 Task: Add the task  Improve performance of the app on low-end devices to the section Code Collectors in the project TreasureLine and add a Due Date to the respective task as 2023/10/16.
Action: Mouse moved to (605, 454)
Screenshot: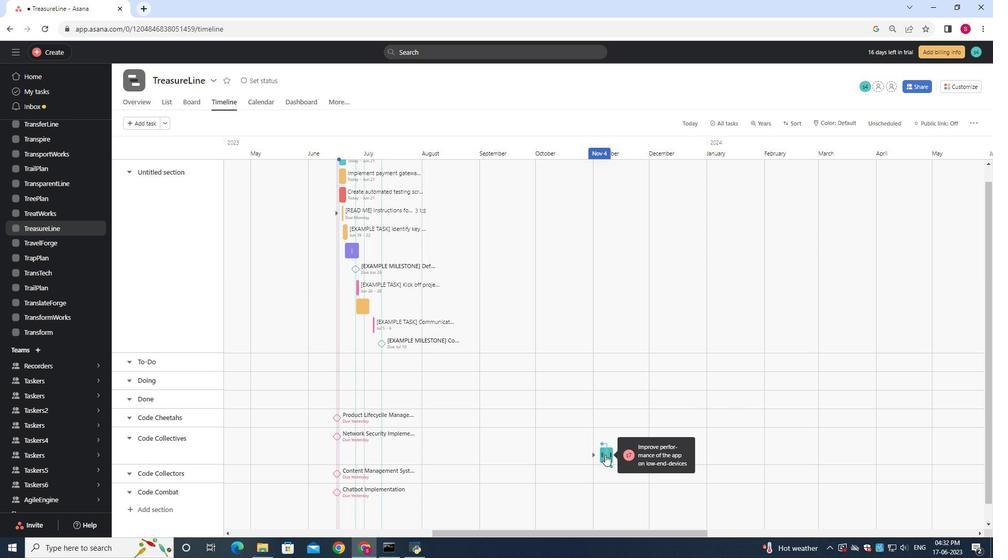 
Action: Mouse pressed left at (605, 454)
Screenshot: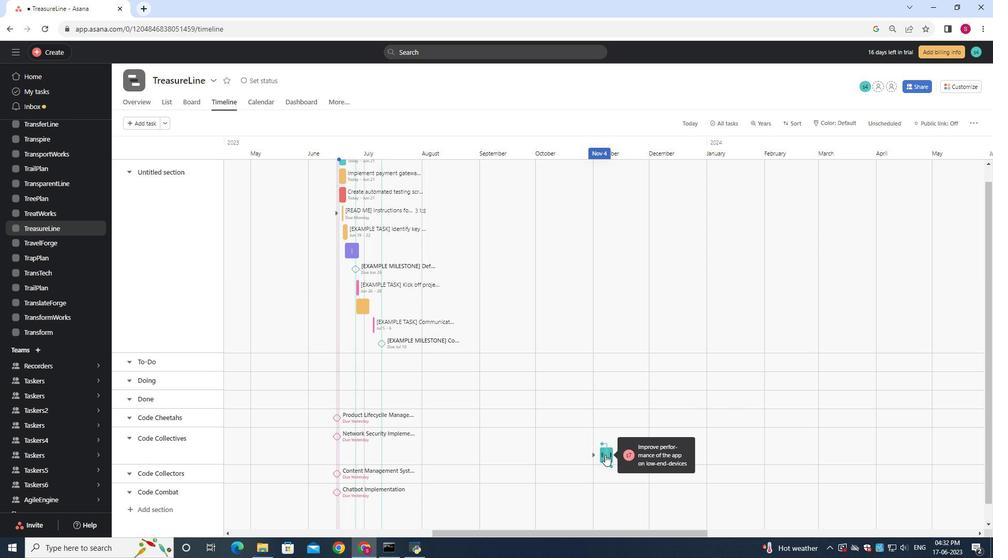 
Action: Mouse moved to (609, 455)
Screenshot: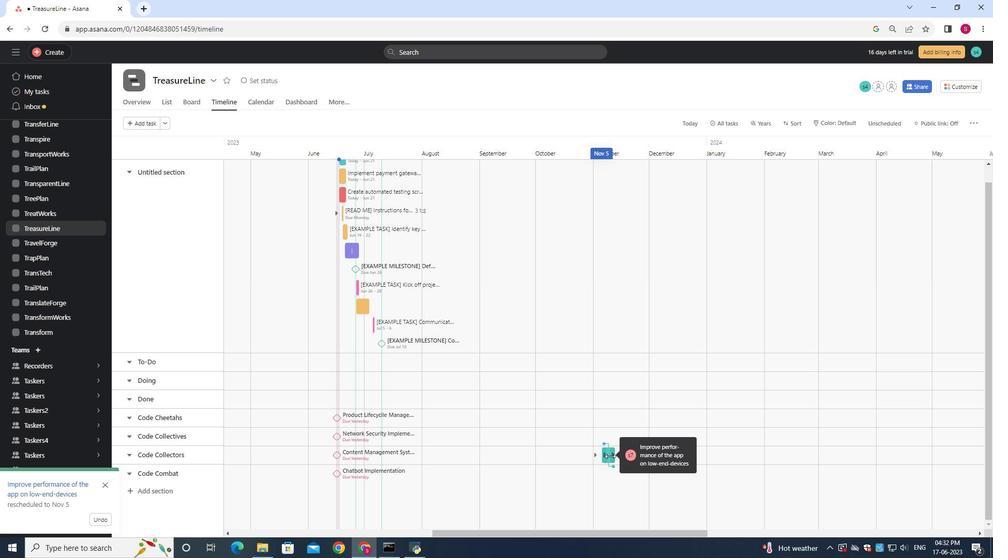 
Action: Mouse pressed left at (609, 455)
Screenshot: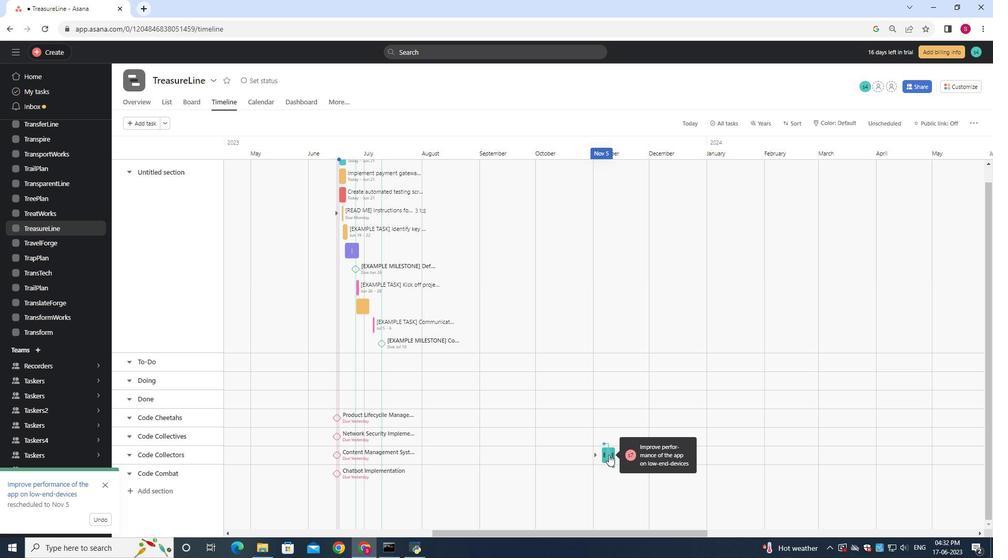 
Action: Mouse moved to (788, 193)
Screenshot: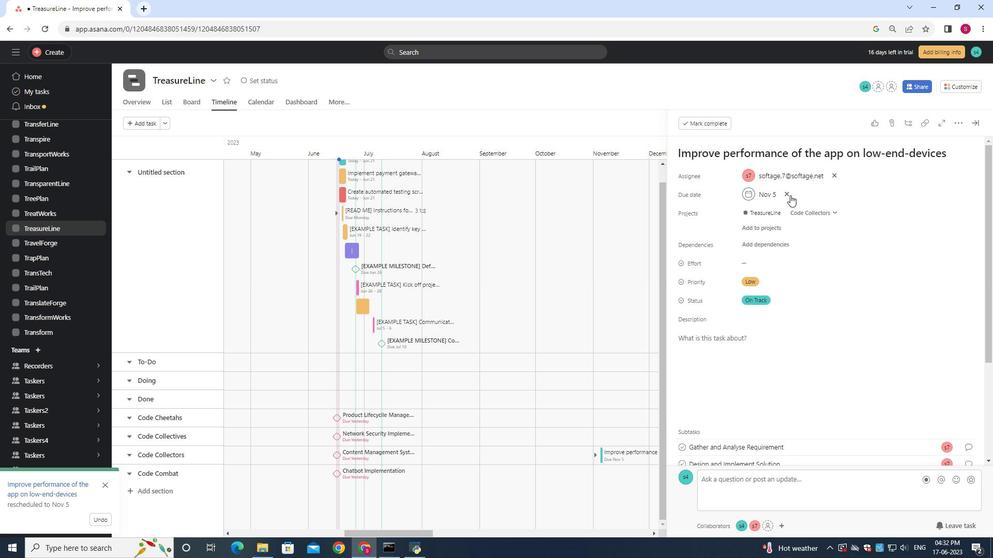 
Action: Mouse pressed left at (788, 193)
Screenshot: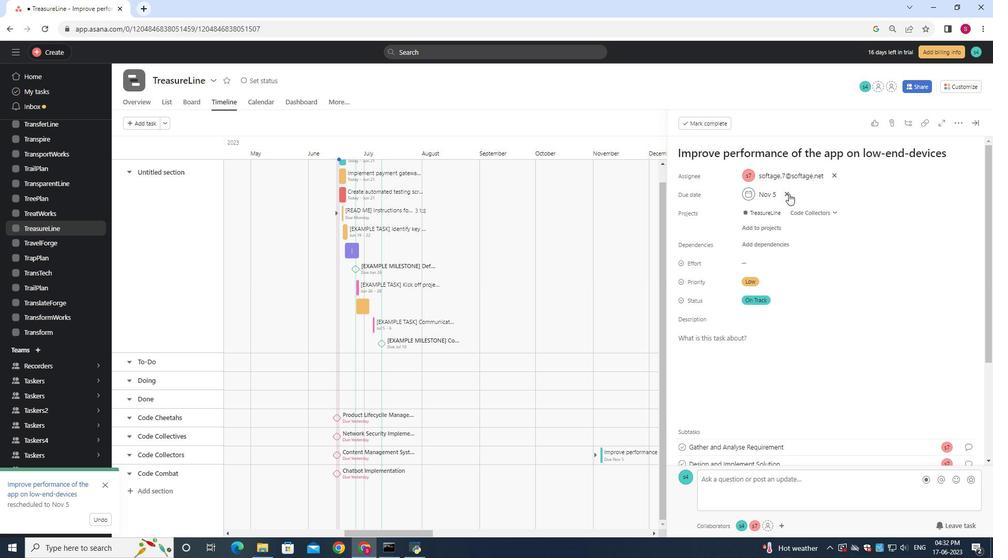 
Action: Mouse moved to (762, 191)
Screenshot: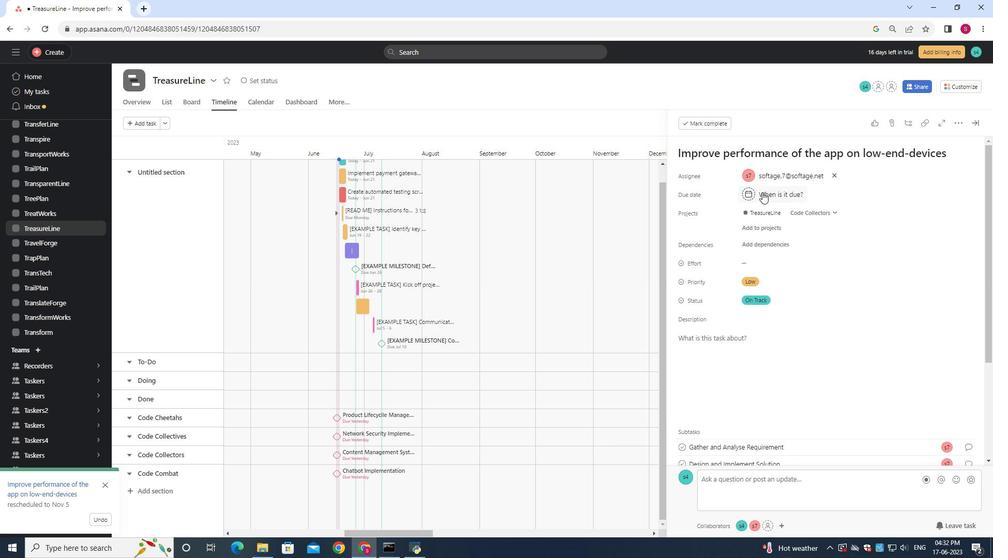 
Action: Mouse pressed left at (762, 191)
Screenshot: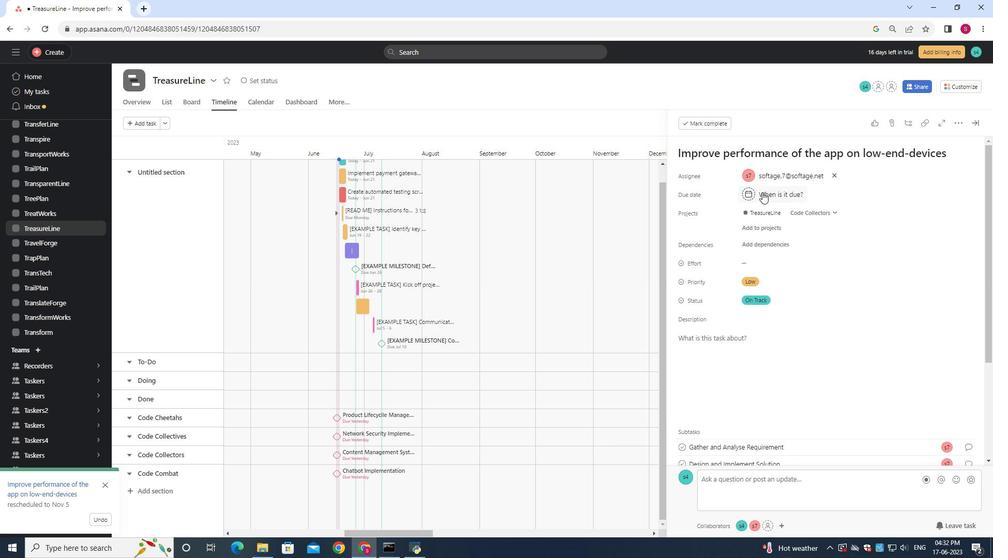 
Action: Mouse moved to (756, 194)
Screenshot: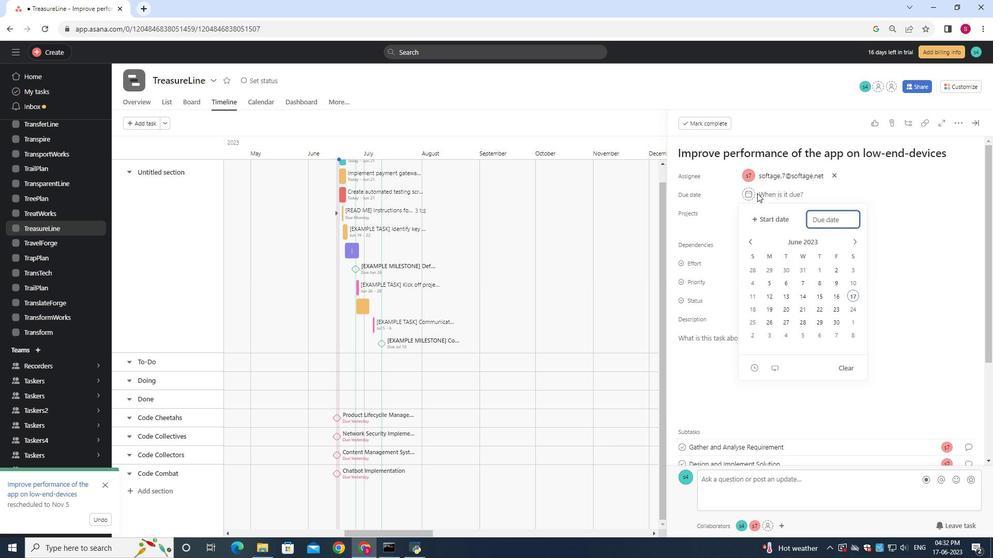 
Action: Key pressed 2023/10/16<Key.enter>
Screenshot: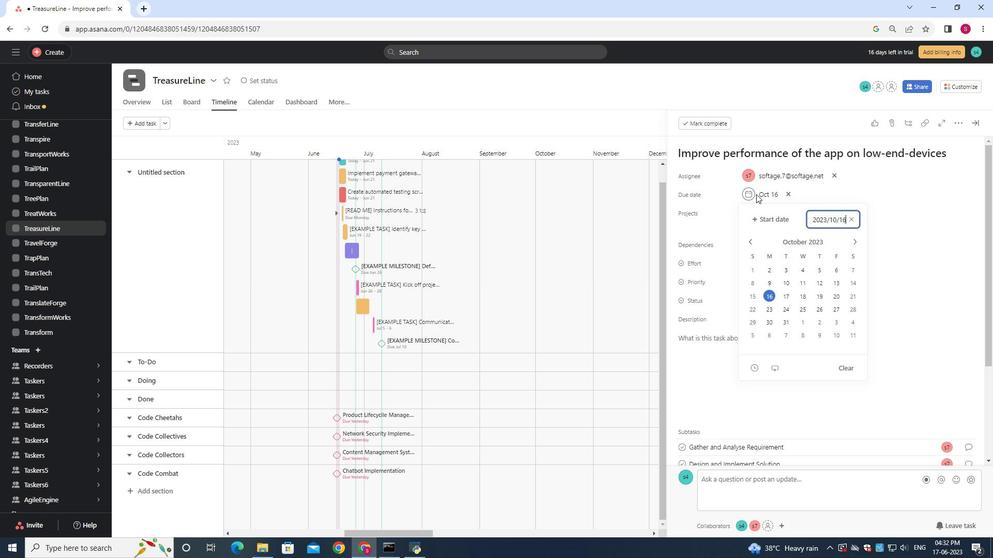 
